 Task: Set up a 30-minute session for email marketing strategy review.
Action: Mouse moved to (91, 117)
Screenshot: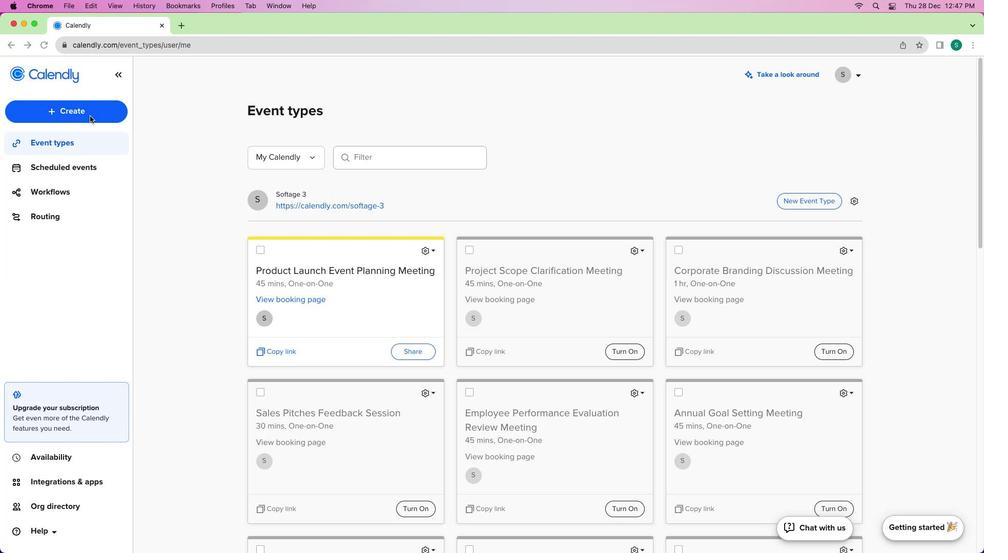 
Action: Mouse pressed left at (91, 117)
Screenshot: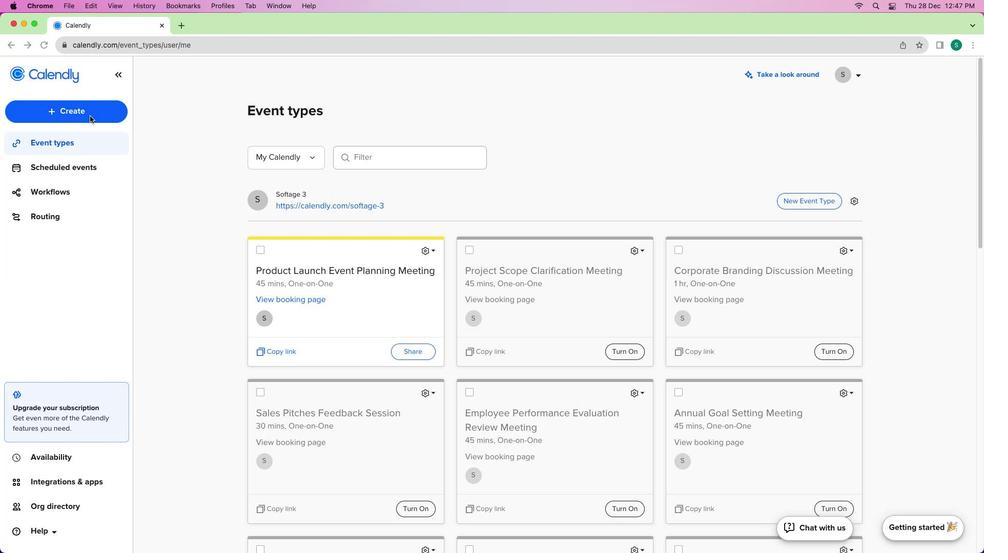 
Action: Mouse moved to (76, 116)
Screenshot: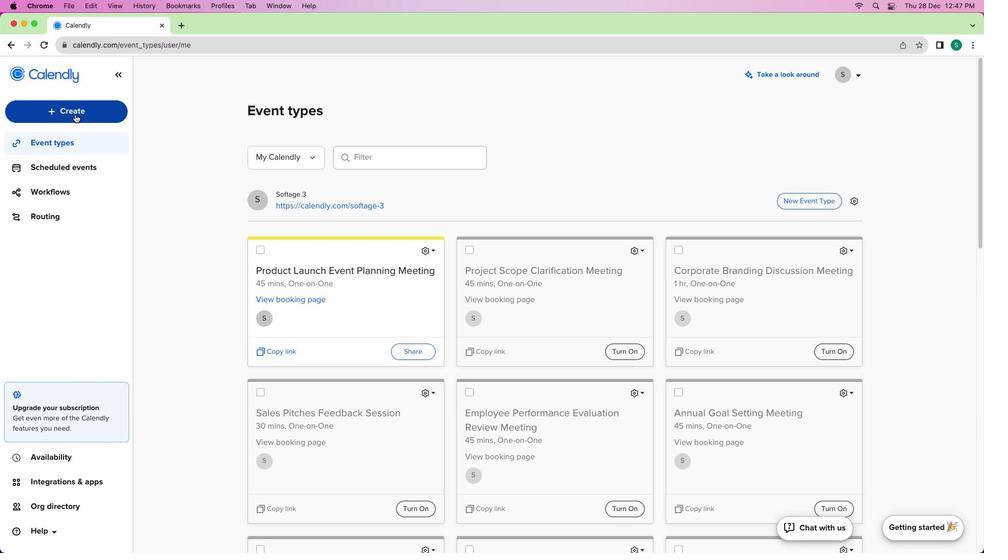 
Action: Mouse pressed left at (76, 116)
Screenshot: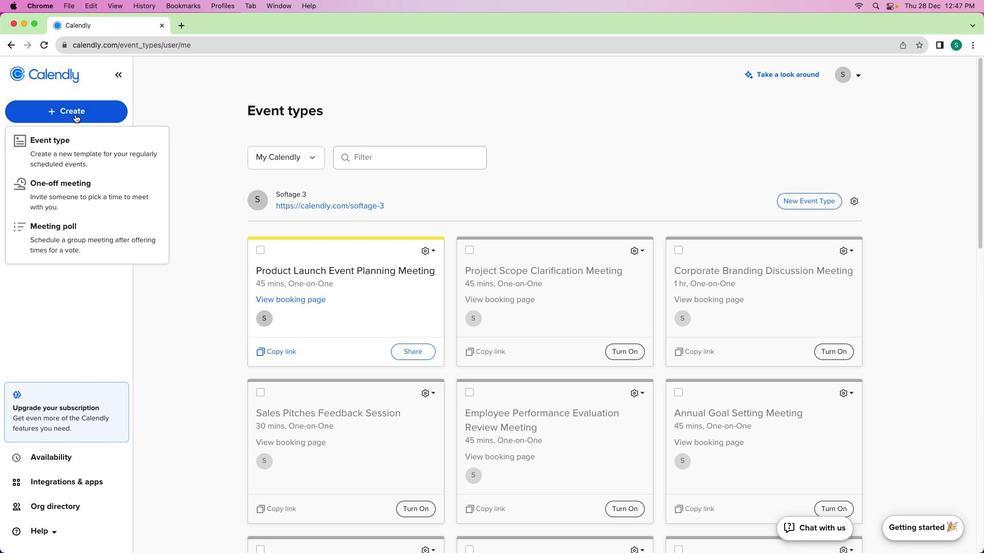 
Action: Mouse moved to (74, 140)
Screenshot: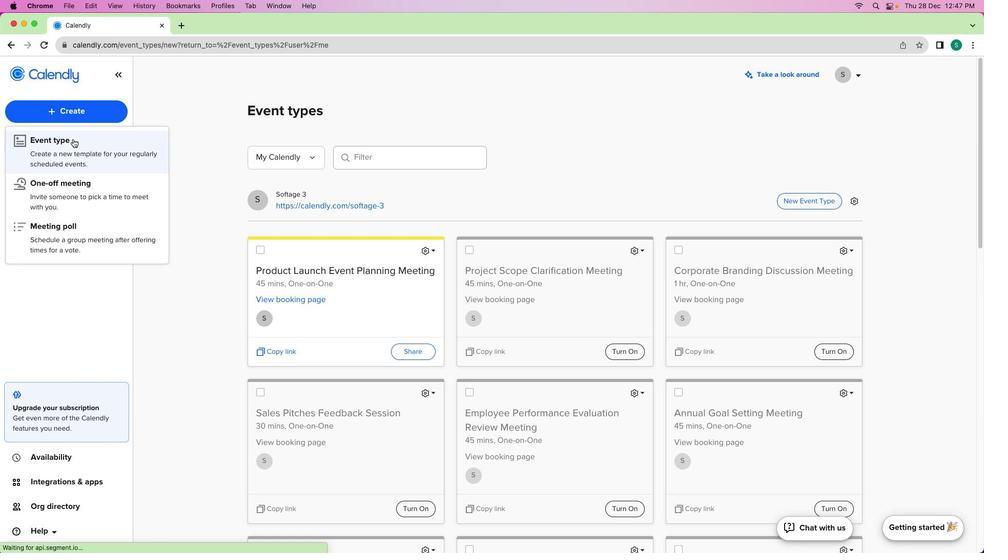 
Action: Mouse pressed left at (74, 140)
Screenshot: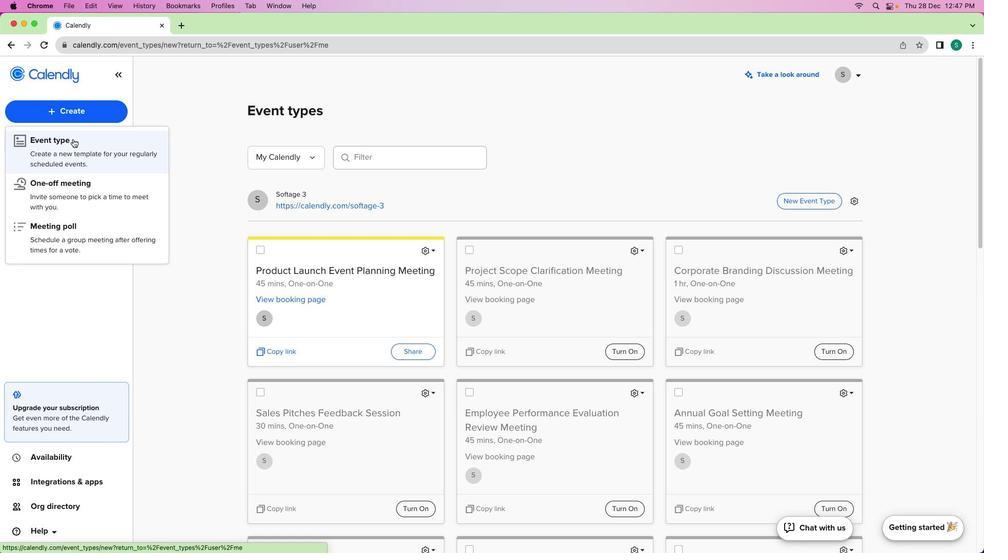
Action: Mouse moved to (327, 203)
Screenshot: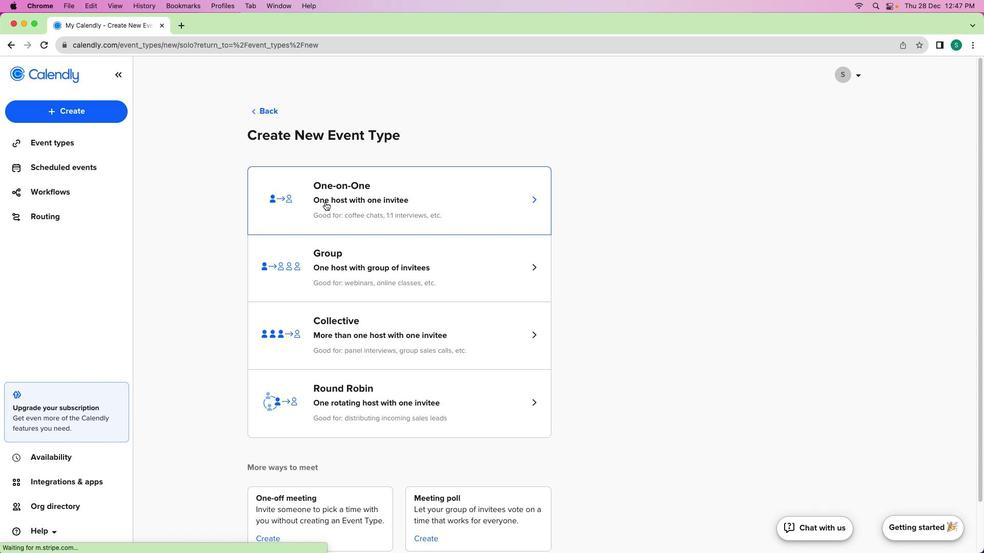 
Action: Mouse pressed left at (327, 203)
Screenshot: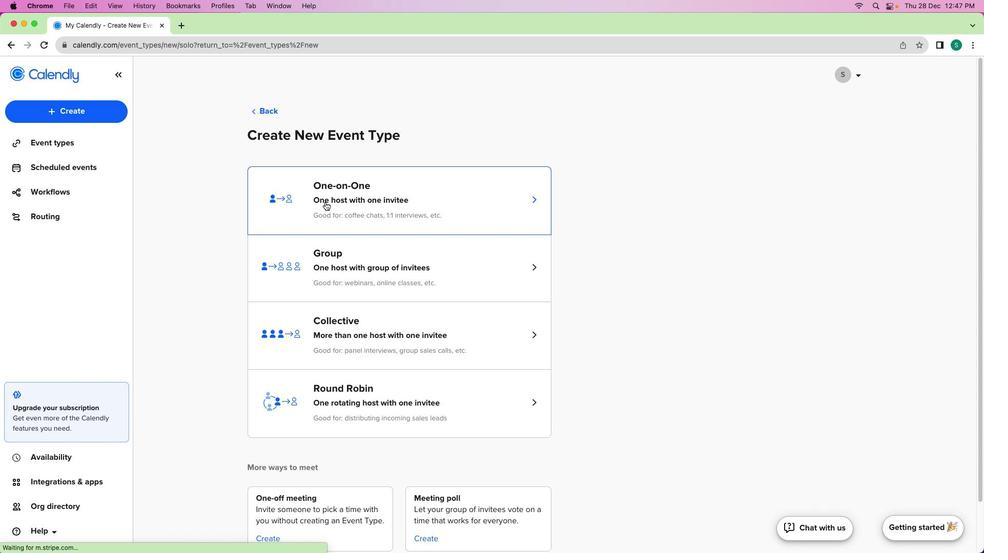 
Action: Mouse moved to (152, 164)
Screenshot: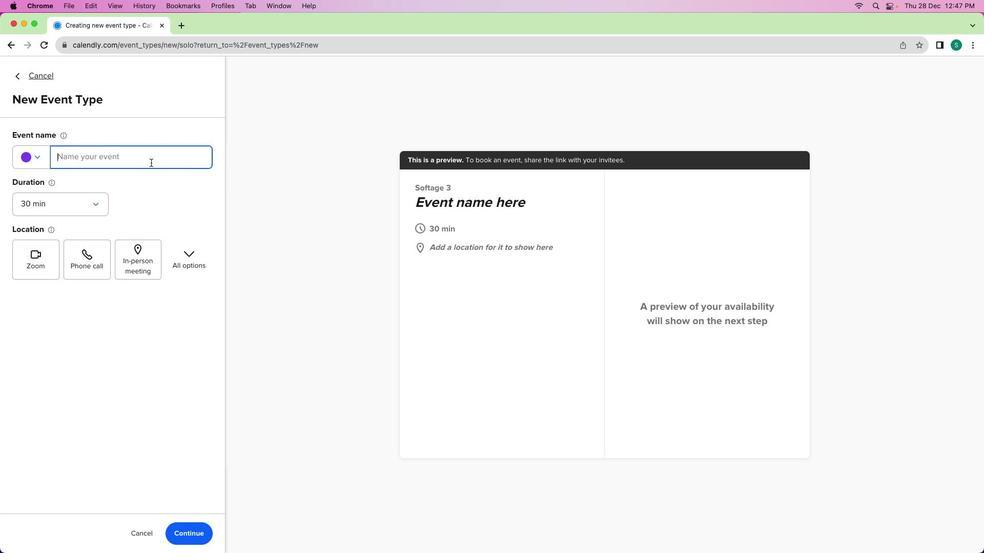 
Action: Mouse pressed left at (152, 164)
Screenshot: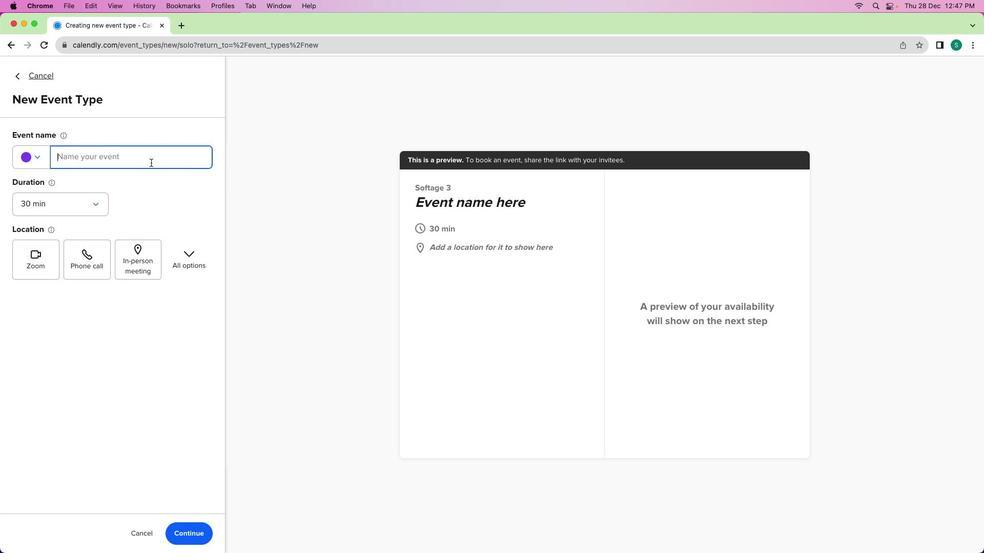 
Action: Mouse moved to (156, 164)
Screenshot: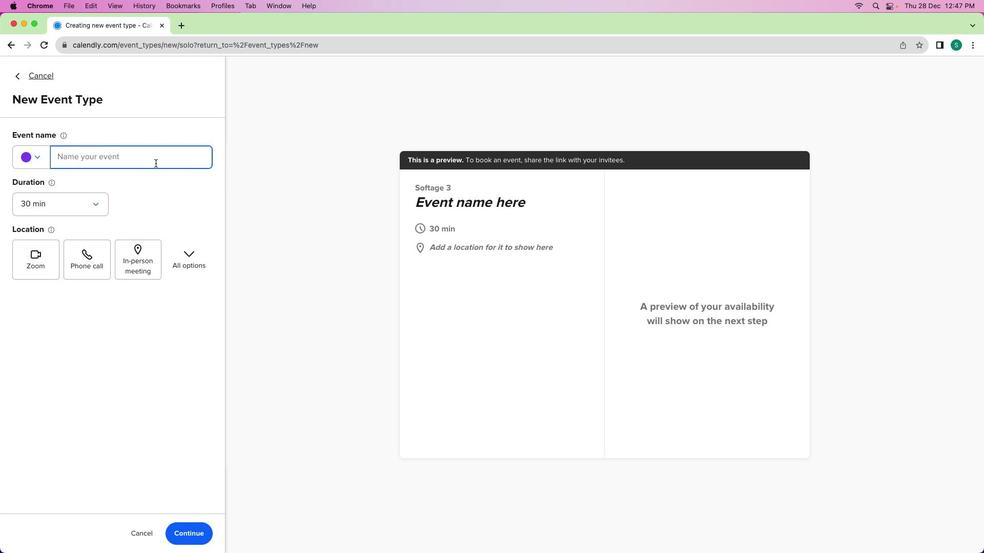 
Action: Key pressed Key.shift'E''m''a''i''l'Key.spaceKey.shift'M''a''r''k''e''t''i''n''g'Key.spaceKey.shift'S''t''r''a''t''e''g''y'Key.spaceKey.shift'R''e''v''i''w'Key.backspace'e''w'Key.spaceKey.shift'S''e''s''s''i''o''n'
Screenshot: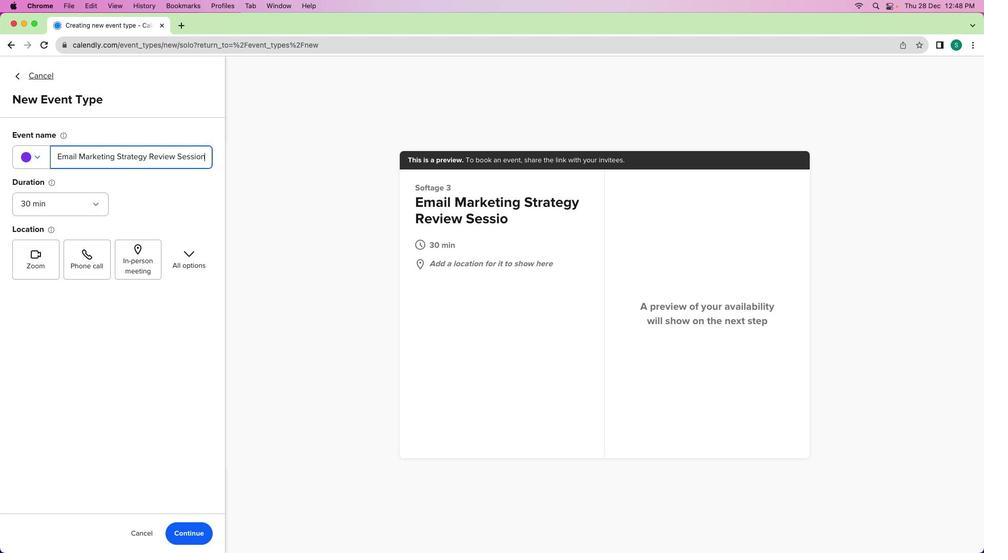 
Action: Mouse moved to (33, 161)
Screenshot: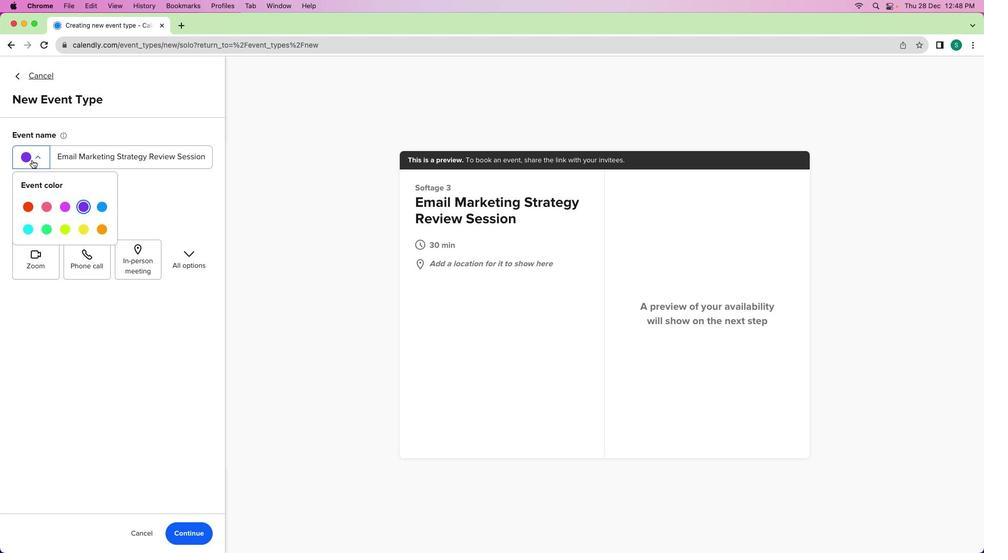 
Action: Mouse pressed left at (33, 161)
Screenshot: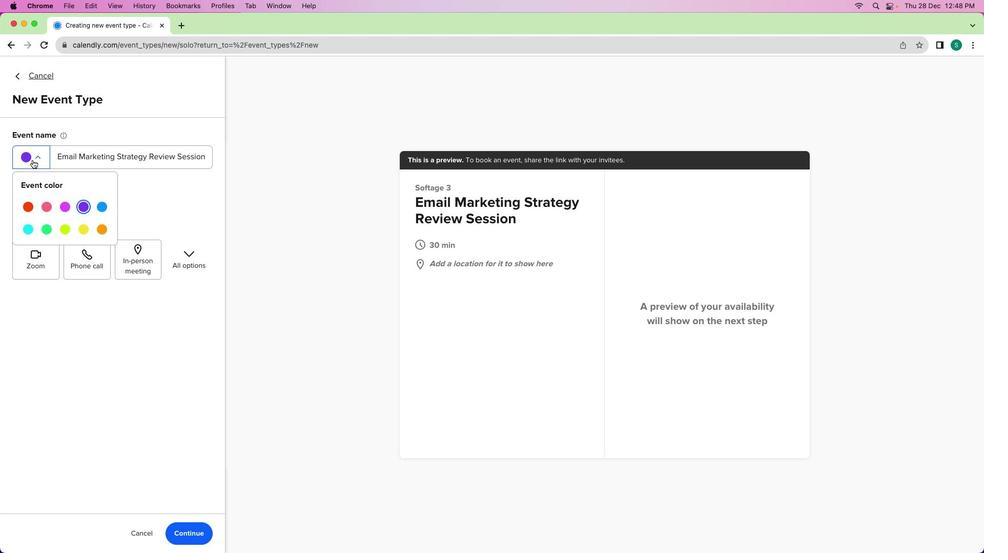 
Action: Mouse moved to (50, 209)
Screenshot: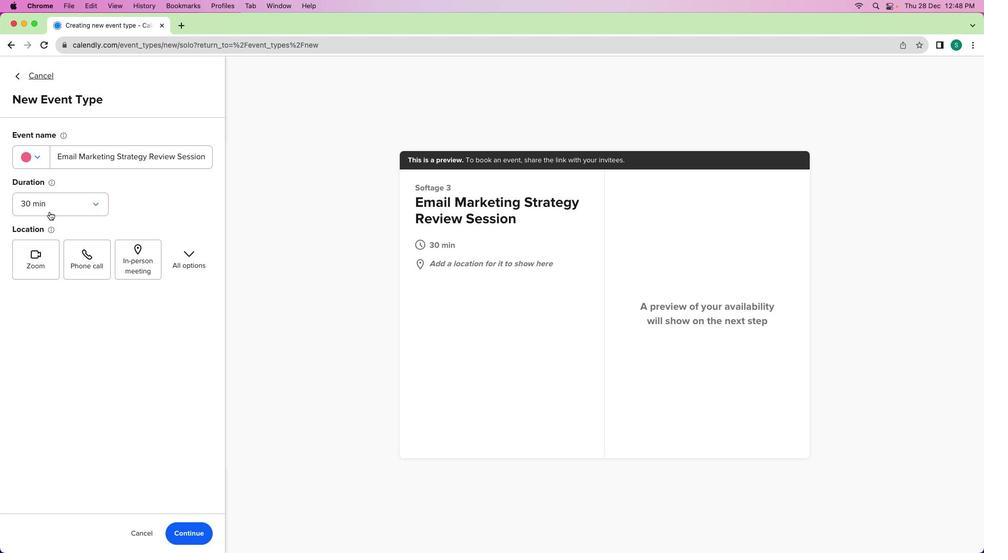 
Action: Mouse pressed left at (50, 209)
Screenshot: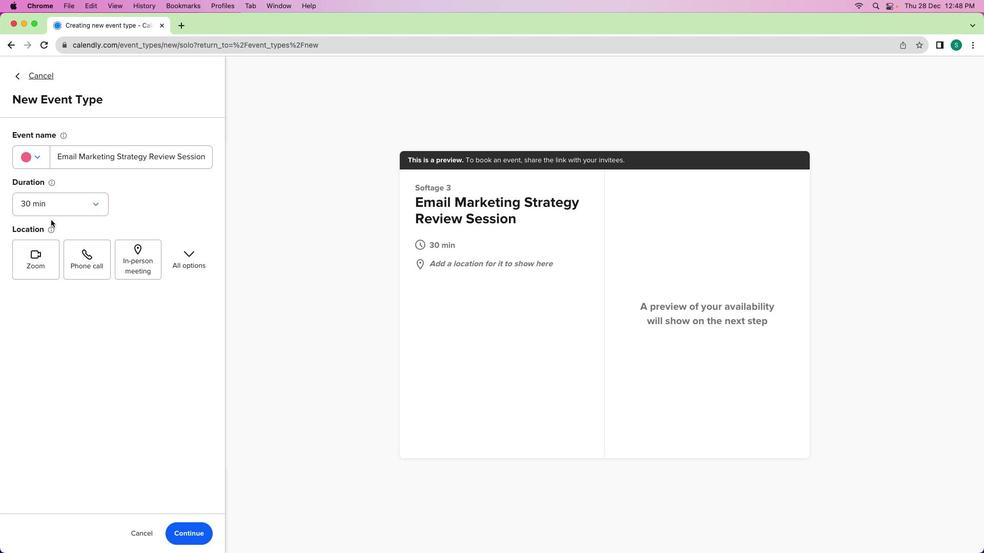 
Action: Mouse moved to (34, 267)
Screenshot: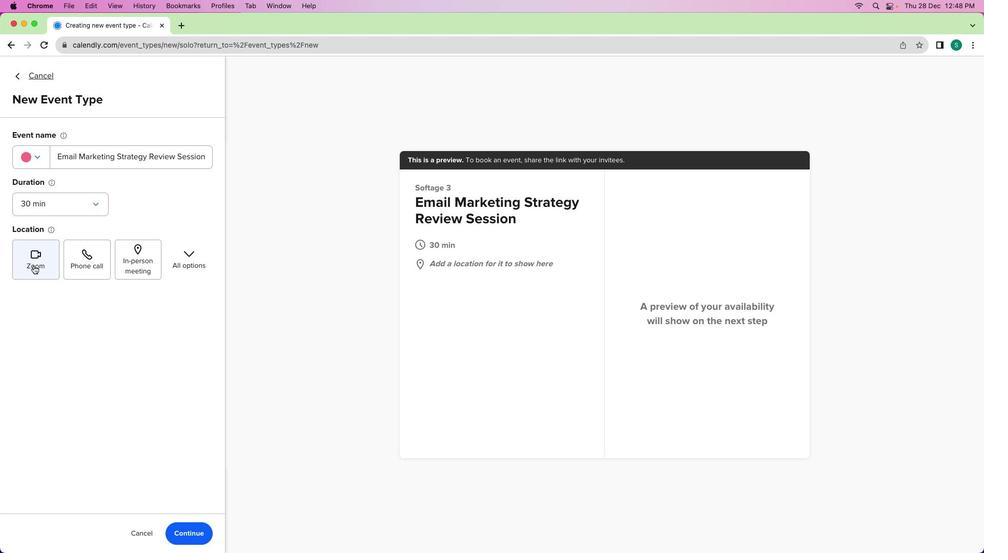 
Action: Mouse pressed left at (34, 267)
Screenshot: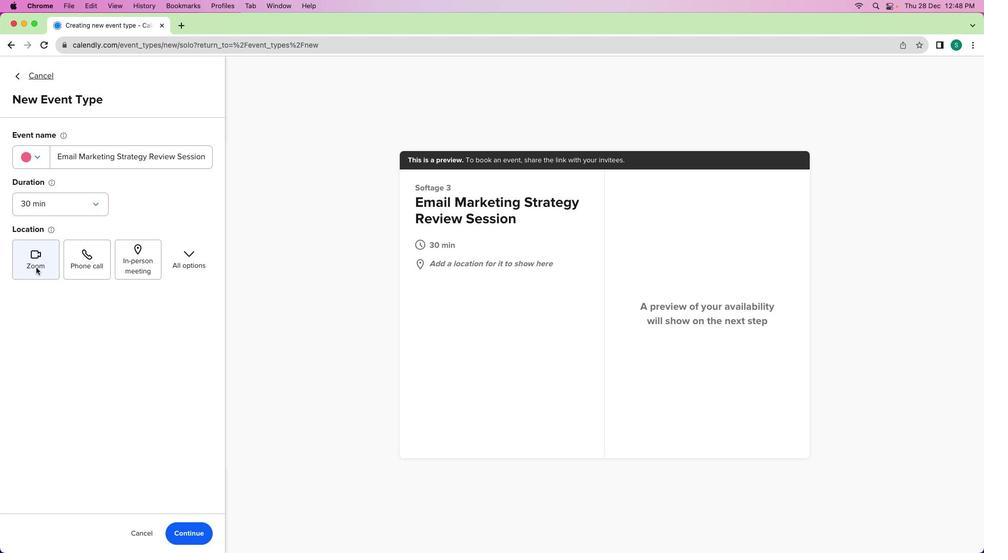 
Action: Mouse moved to (195, 531)
Screenshot: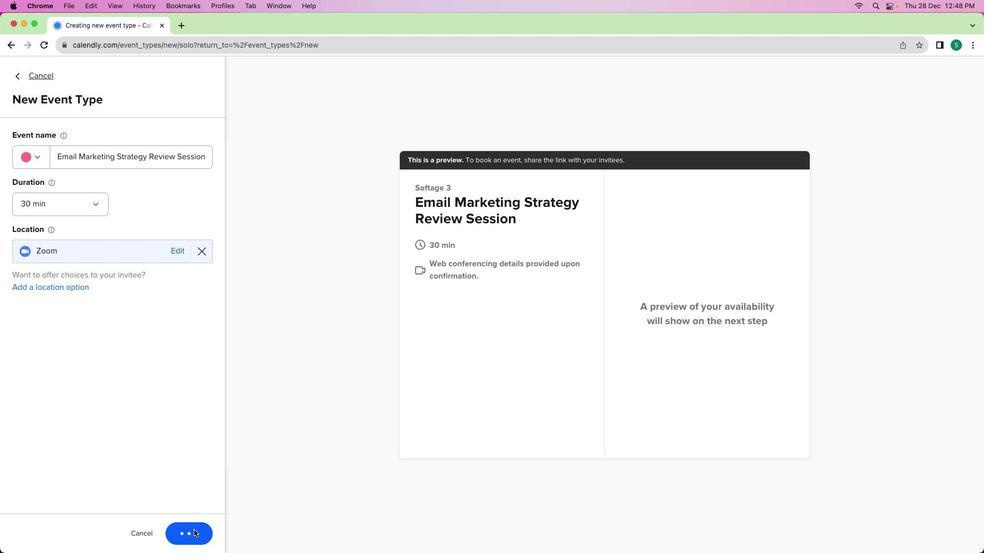 
Action: Mouse pressed left at (195, 531)
Screenshot: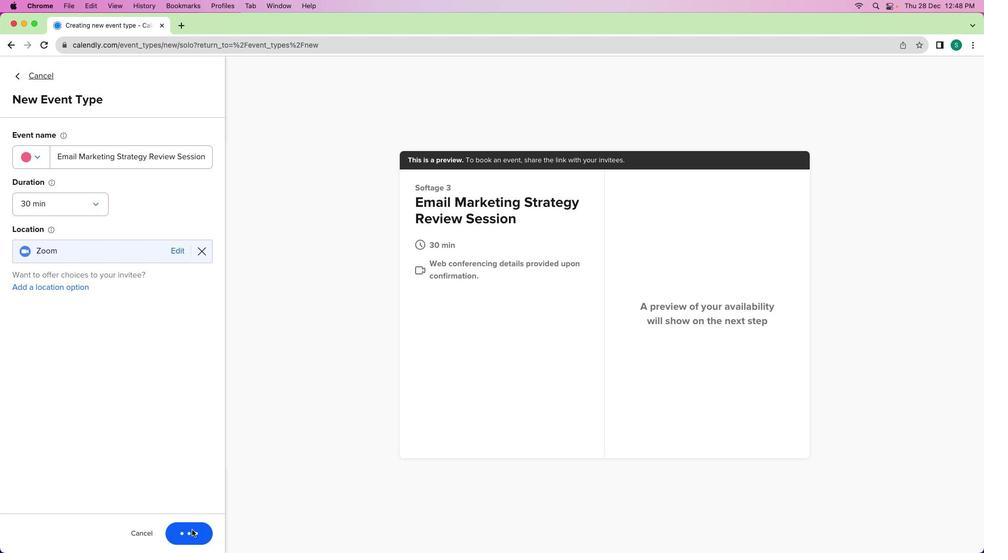 
Action: Mouse moved to (169, 187)
Screenshot: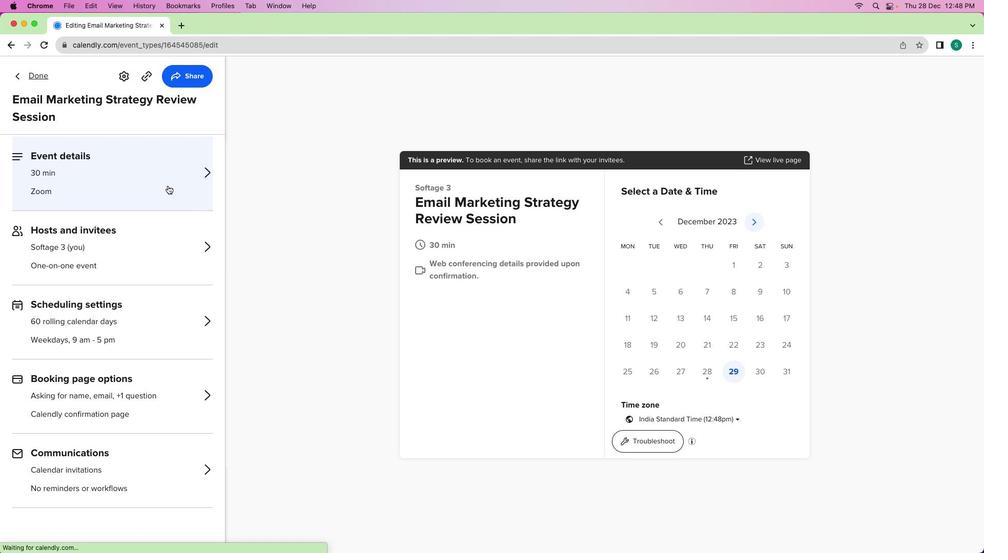 
Action: Mouse pressed left at (169, 187)
Screenshot: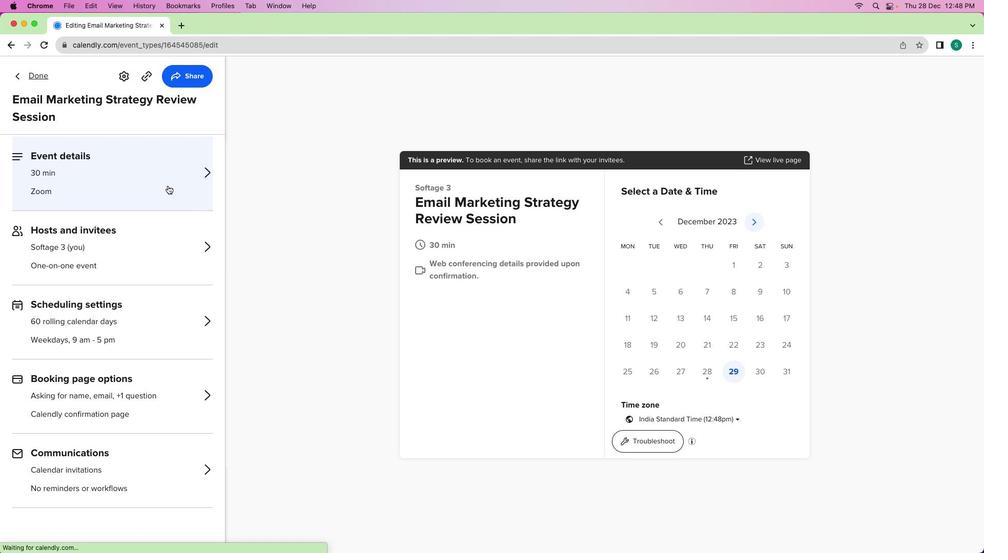 
Action: Mouse moved to (136, 370)
Screenshot: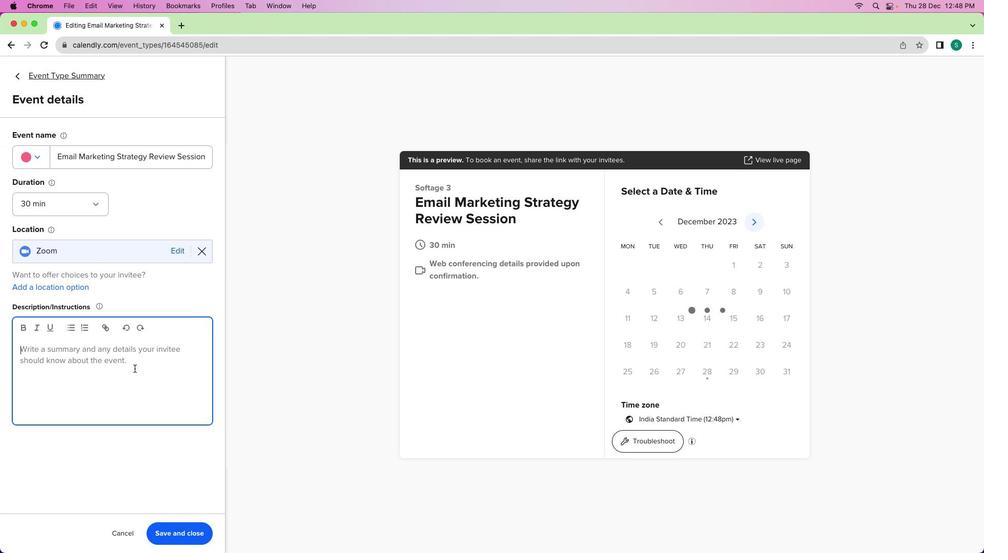 
Action: Mouse pressed left at (136, 370)
Screenshot: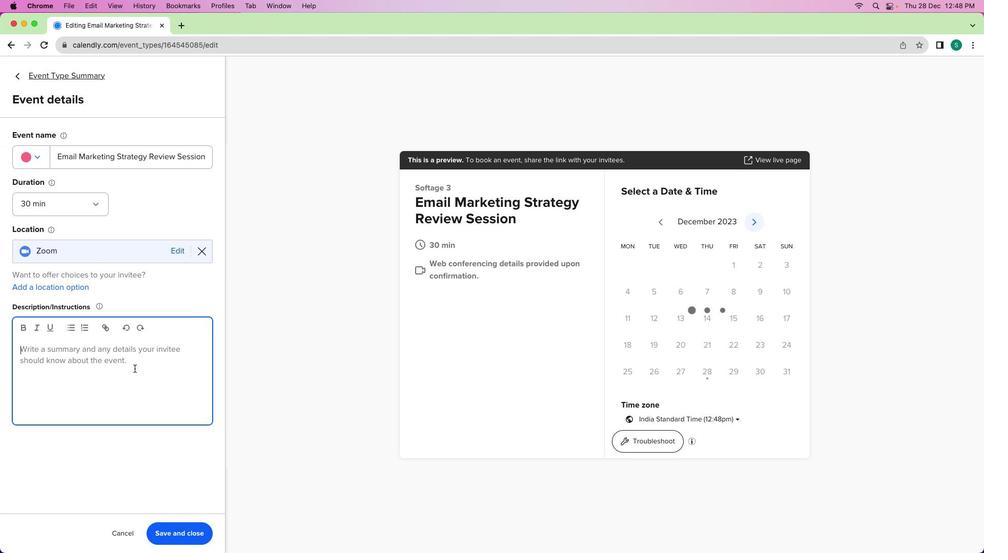 
Action: Mouse moved to (143, 369)
Screenshot: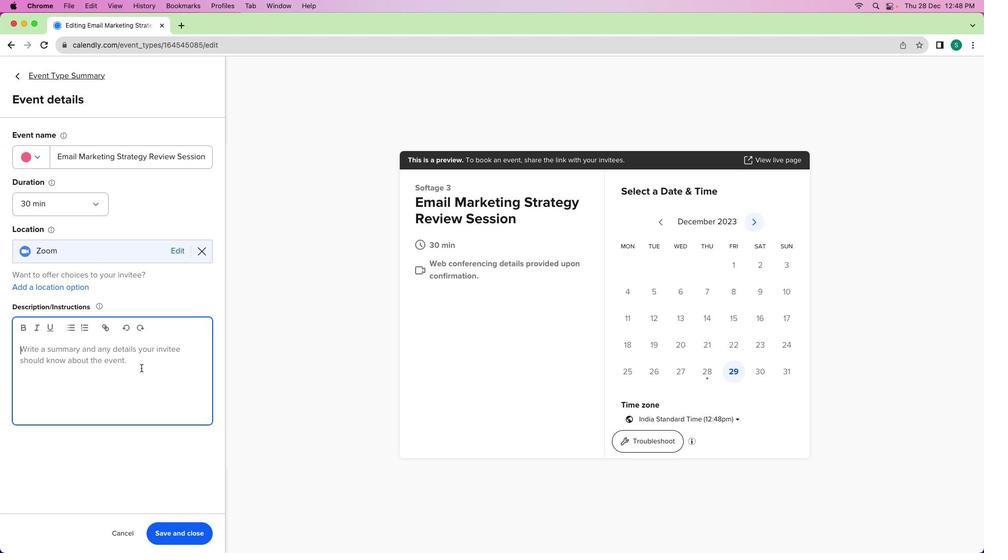 
Action: Key pressed Key.shift'J''o''i''n'Key.space'm''e'Key.space'f''o''r'Key.space'a'Key.space'f''o''c''u''s''e''d'Key.space'3''0''-''m''i''n''u''t''e'Key.space's''e''s''s''i''o''n'Key.space'd''e''d''i''c''a''t''e''d'Key.space't''o'Key.space'r''e''v''i''e''w''o'Key.backspace'i''n''g'Key.space'o''u''r'Key.space'e''m''a''i''l'Key.space'm''a''r''k''e''t''i''n''g'Key.space's''t''r''a''t''e''g''y''.'Key.spaceKey.shift'I''n'Key.space't''h''i''s'Key.space'm''e''e''t''i''n''g'Key.spaceKey.backspace','Key.space'w''e'"'"'l''l'Key.space'a''s''s''e''s''s'Key.space'r''e''c''e''n''t'Key.space'c''a''m''p''a''i''g''s'Key.backspace'n''s'','Key.space'd''i''s''c''u''s''s'Key.space'p''e''r''f''o''r''m''a''n''c''e'Key.space'm''e''t''r''i''c''s'','Key.space'a''n''d'Key.space's''t''r''a''t''e''g''i''z''e'Key.space'o''n'Key.space'w''w''a''y''s'Key.spaceKey.leftKey.leftKey.leftKey.leftKey.leftKey.leftKey.rightKey.backspaceKey.down't''o'Key.space'o''p''t''i''m''i''z''e'Key.space'a''n''d'Key.space'e''n''h''a''n''c''e'Key.space'o''u''r'Key.space'e''m''i''a''l'Key.spaceKey.space'm''a''r''k''e''t''i''n''g'Key.leftKey.leftKey.leftKey.leftKey.leftKey.leftKey.leftKey.leftKey.leftKey.leftKey.backspaceKey.leftKey.leftKey.backspaceKey.right'i'Key.downKey.space'e''f''f''o''r''t''s''.'
Screenshot: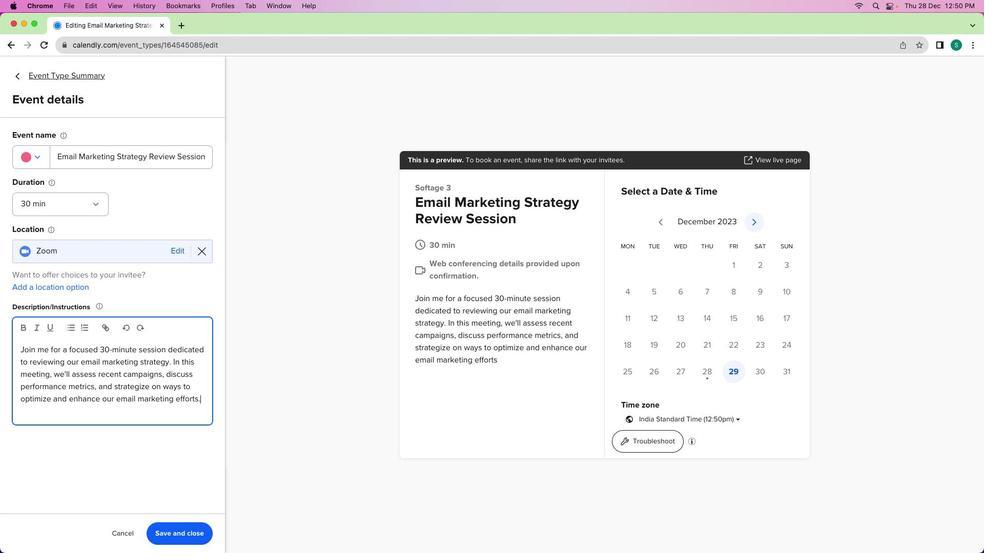 
Action: Mouse moved to (201, 536)
Screenshot: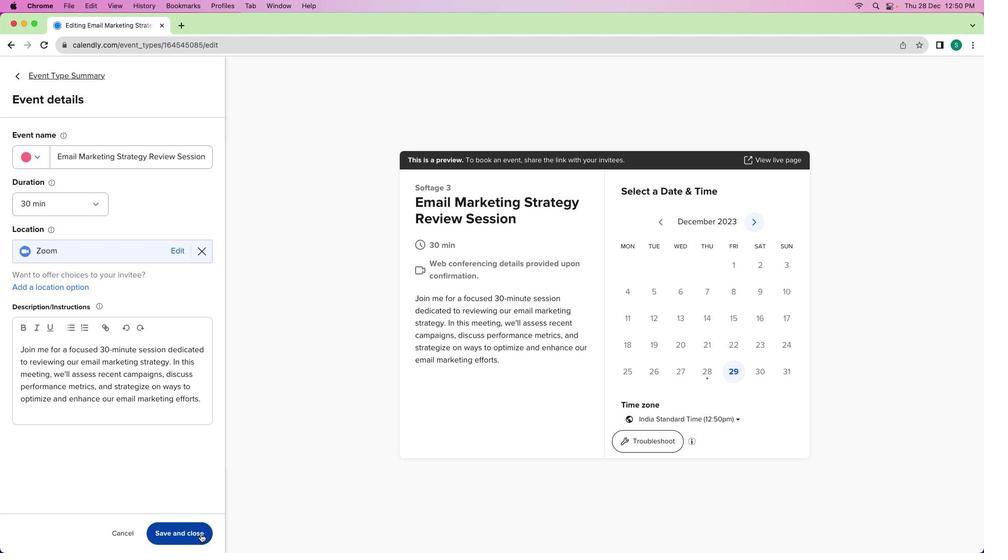 
Action: Mouse pressed left at (201, 536)
Screenshot: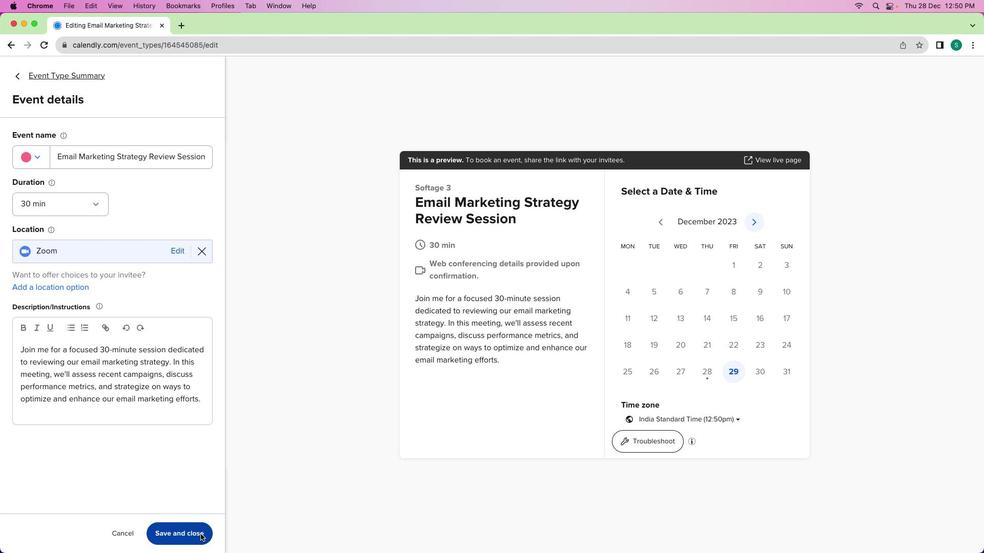
Action: Mouse moved to (43, 80)
Screenshot: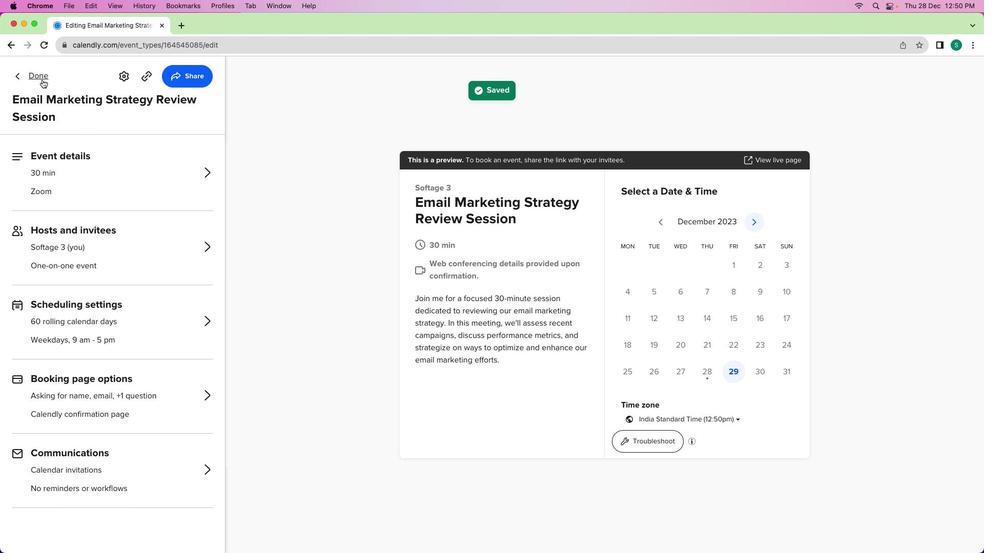 
Action: Mouse pressed left at (43, 80)
Screenshot: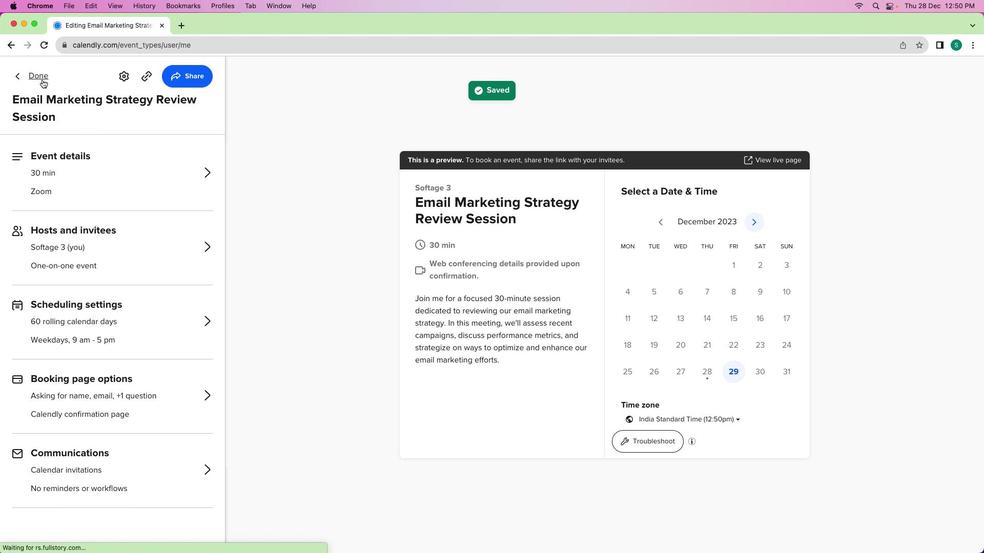 
Action: Mouse moved to (346, 303)
Screenshot: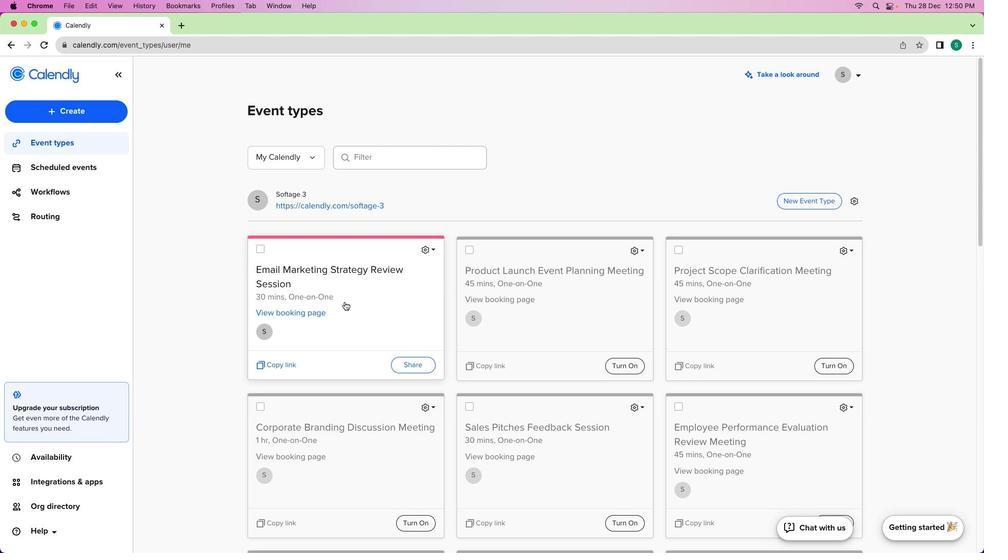 
